 Task: Share your calendar with Rohanraj Sharma and set permission to 'Can view all details'.
Action: Mouse moved to (677, 228)
Screenshot: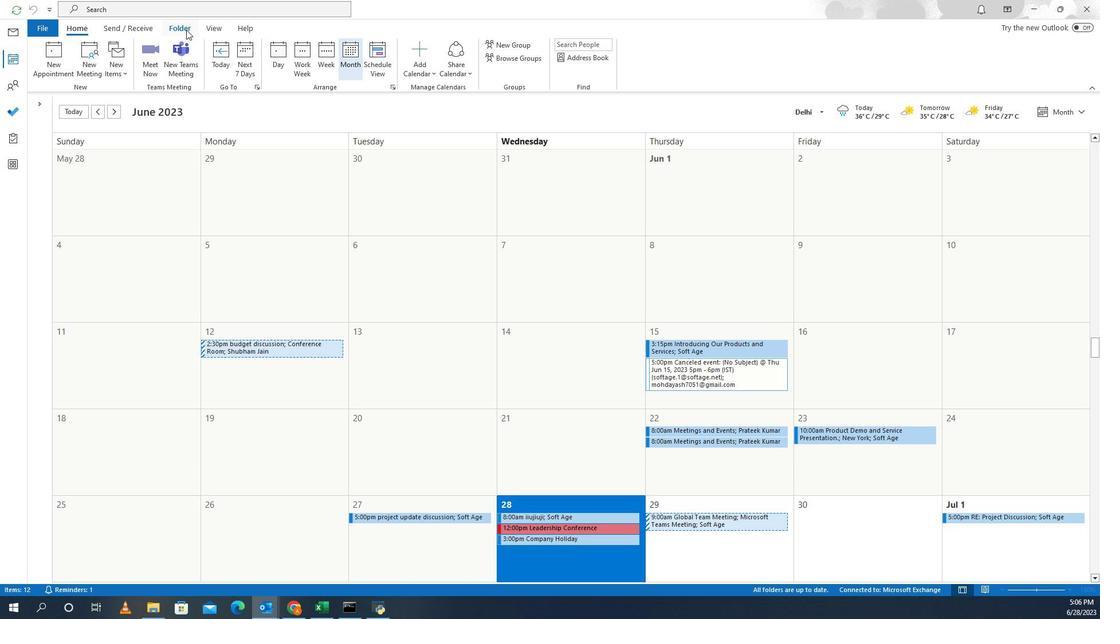 
Action: Mouse pressed left at (677, 228)
Screenshot: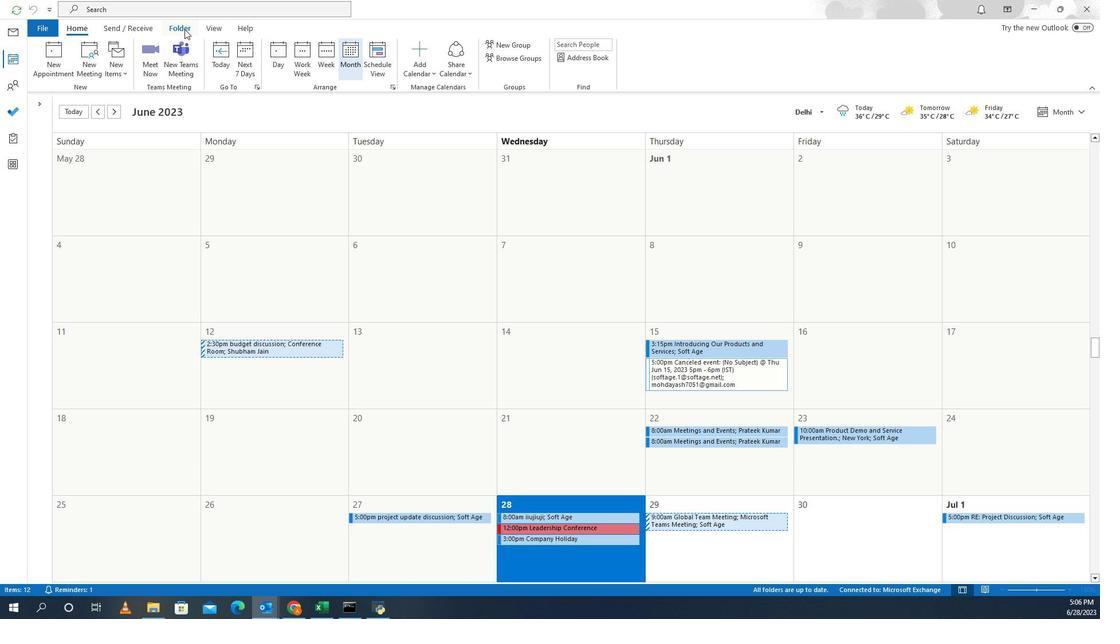 
Action: Mouse moved to (649, 241)
Screenshot: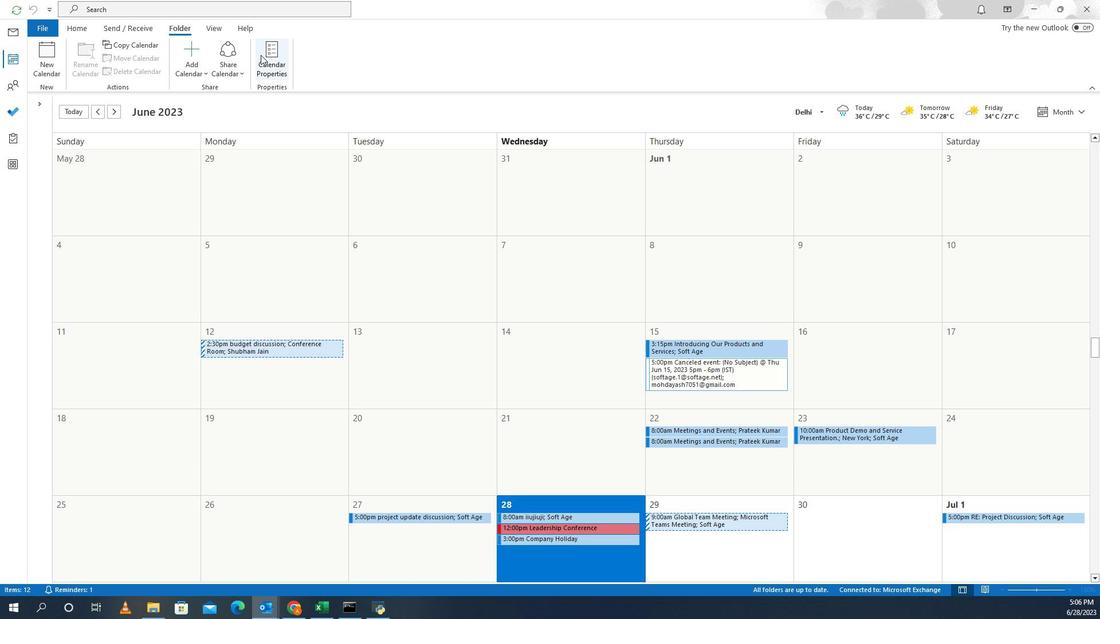 
Action: Mouse pressed left at (649, 241)
Screenshot: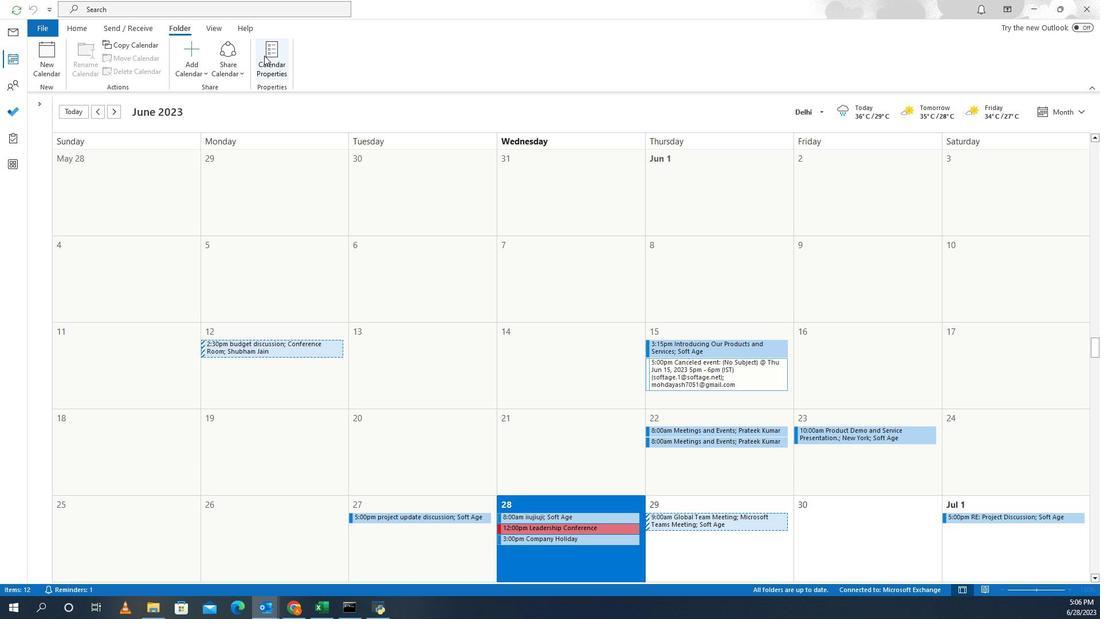 
Action: Mouse moved to (565, 291)
Screenshot: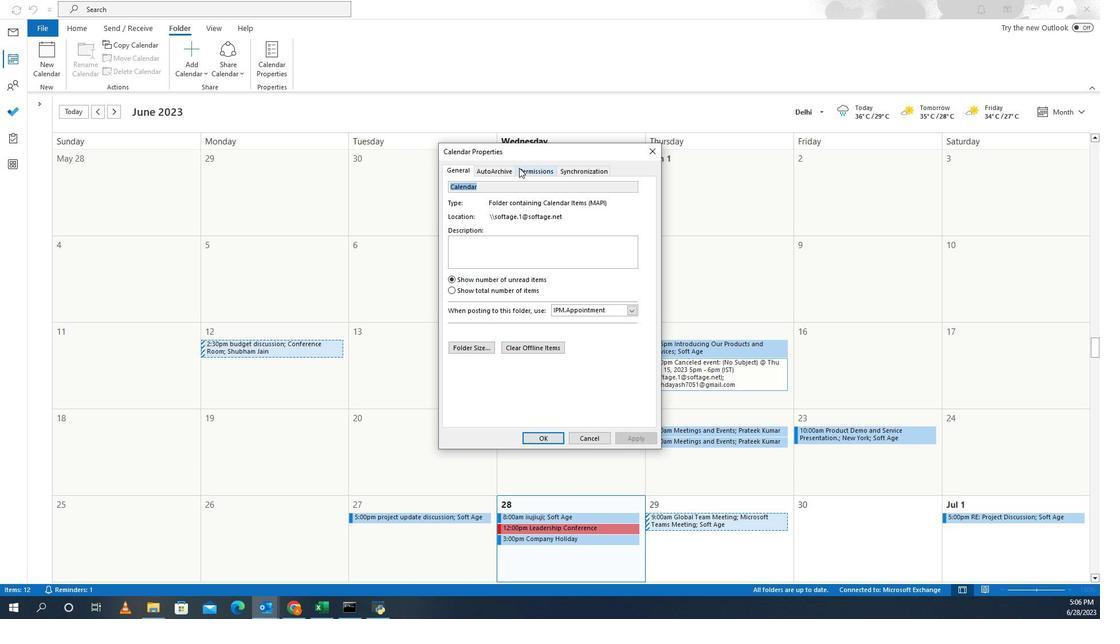 
Action: Mouse pressed left at (565, 291)
Screenshot: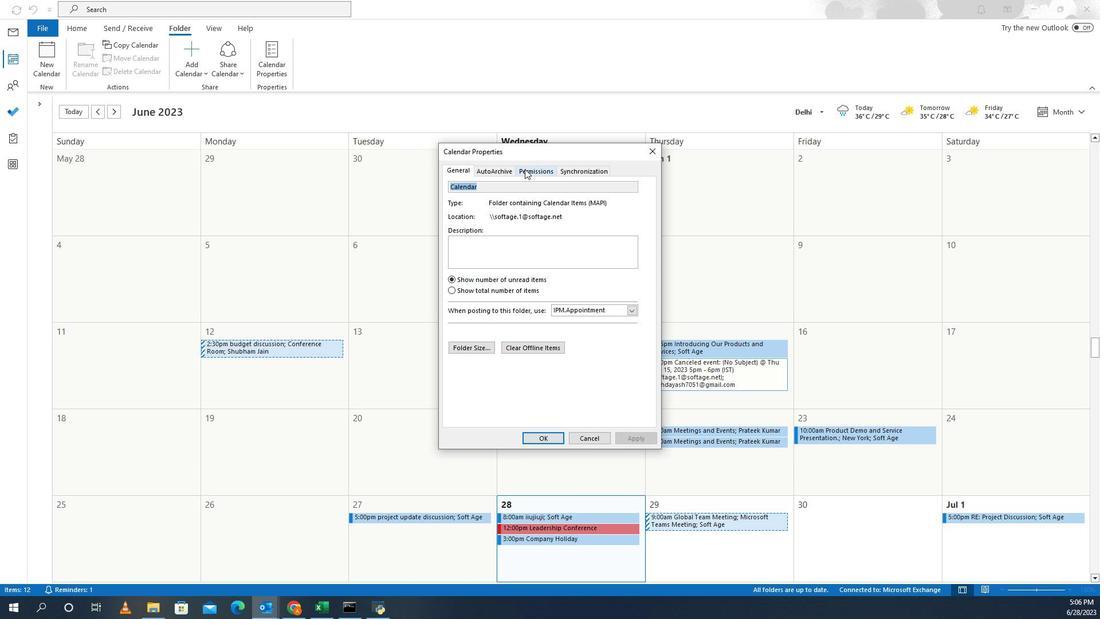 
Action: Mouse moved to (588, 378)
Screenshot: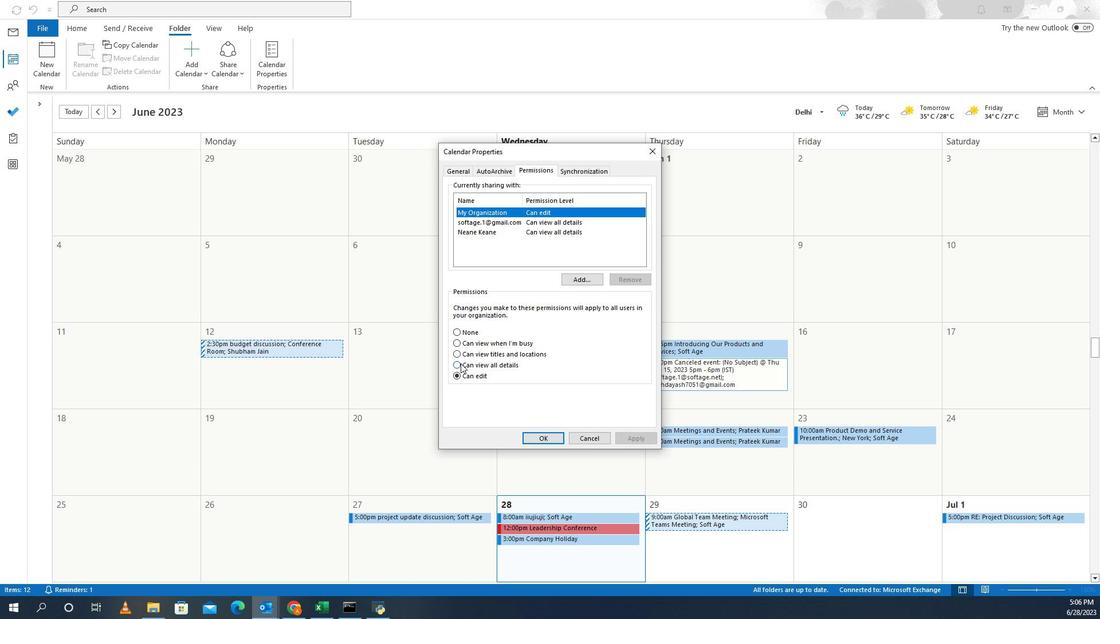 
Action: Mouse pressed left at (588, 378)
Screenshot: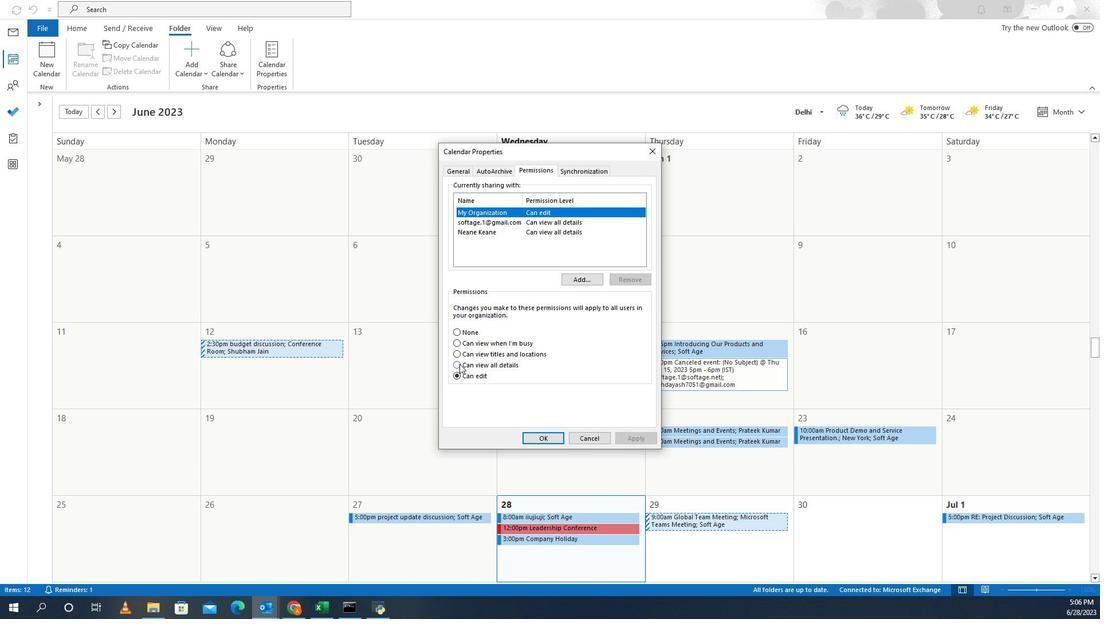 
Action: Mouse moved to (546, 341)
Screenshot: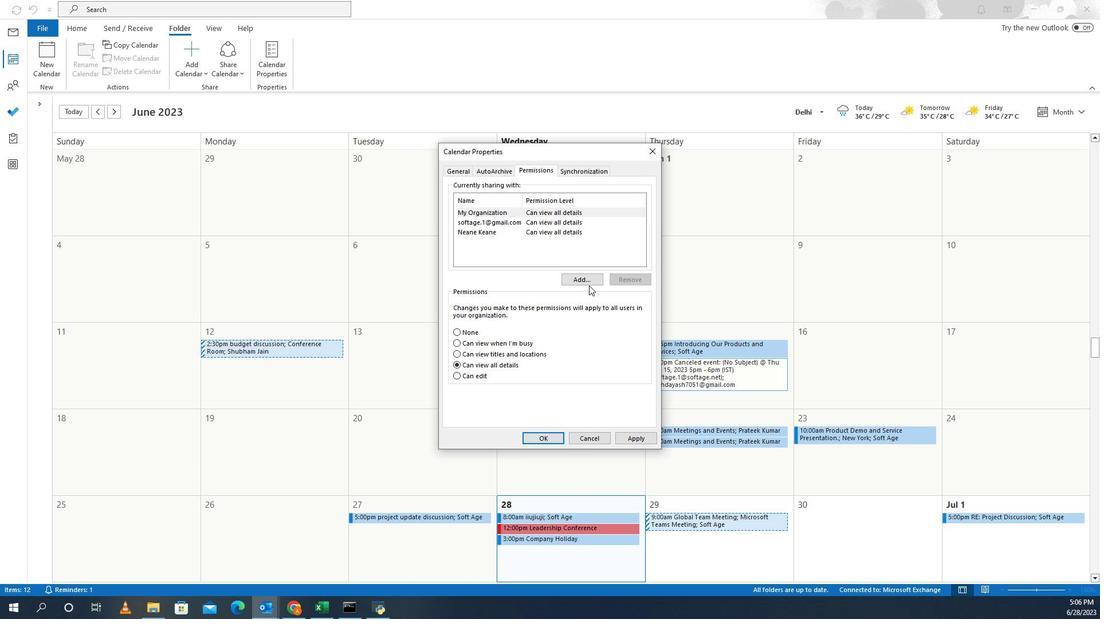 
Action: Mouse pressed left at (546, 341)
Screenshot: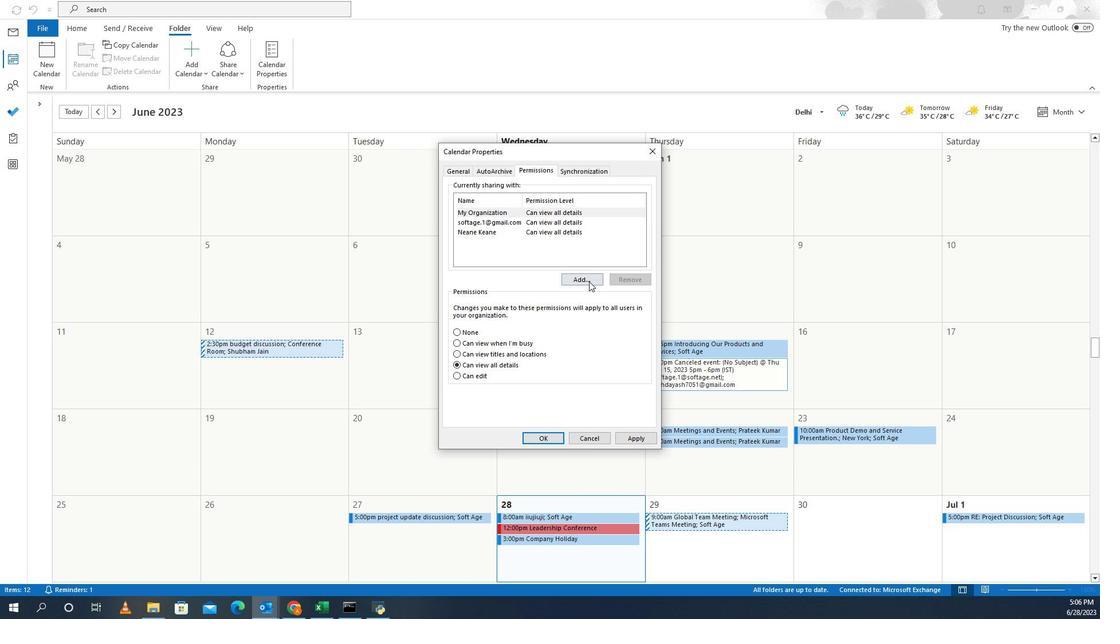 
Action: Mouse moved to (556, 392)
Screenshot: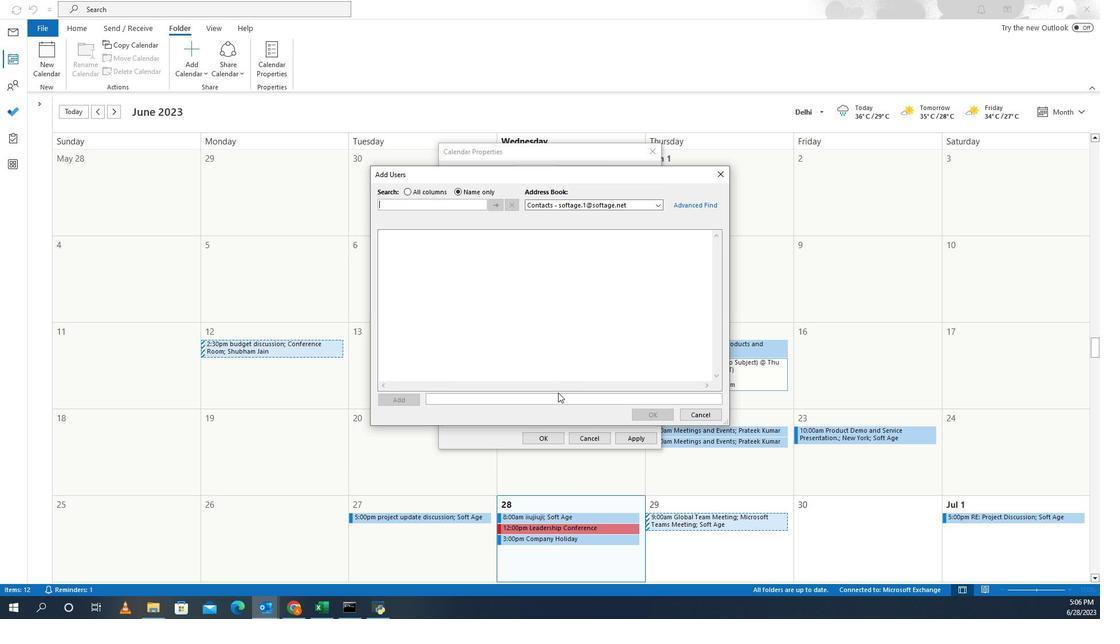 
Action: Mouse pressed left at (556, 392)
Screenshot: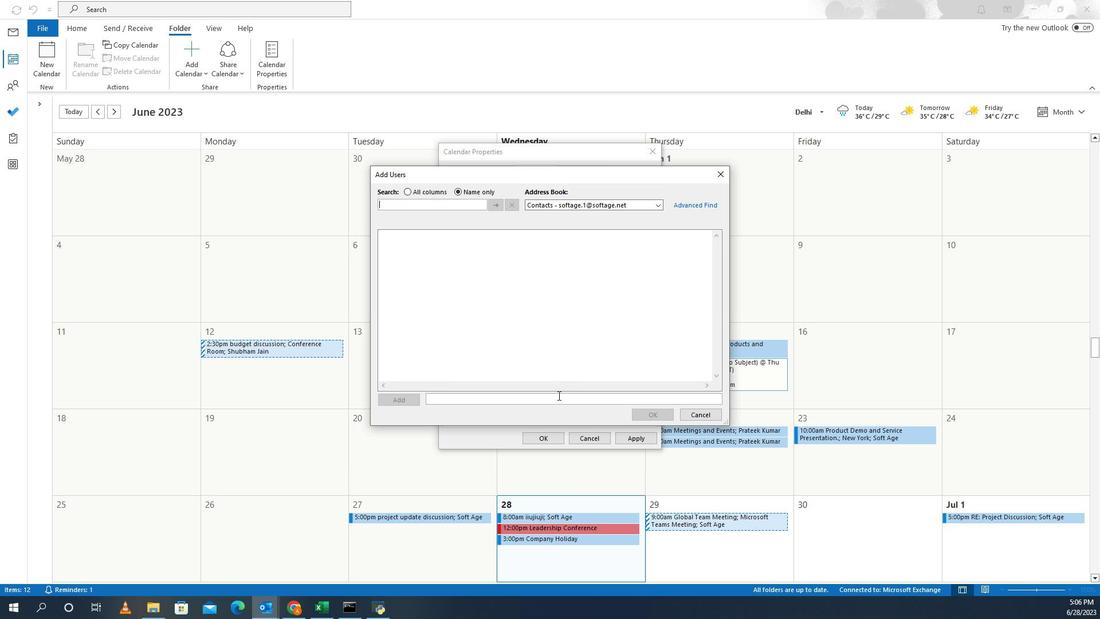 
Action: Mouse moved to (556, 392)
Screenshot: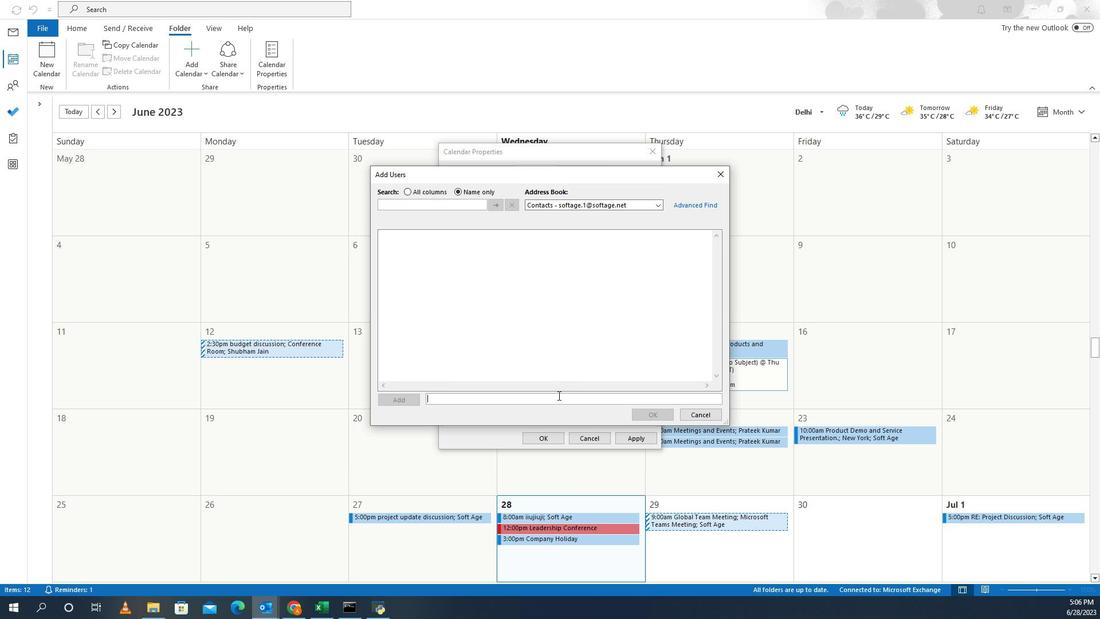 
Action: Key pressed rohanraj.sharma<Key.shift>@softage.net
Screenshot: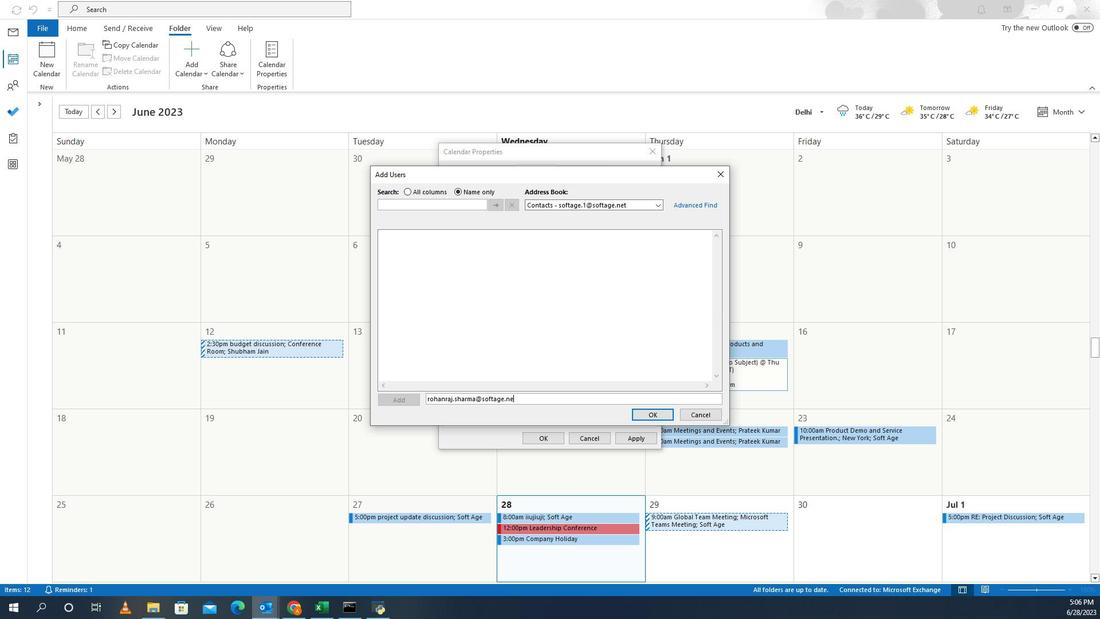 
Action: Mouse moved to (528, 401)
Screenshot: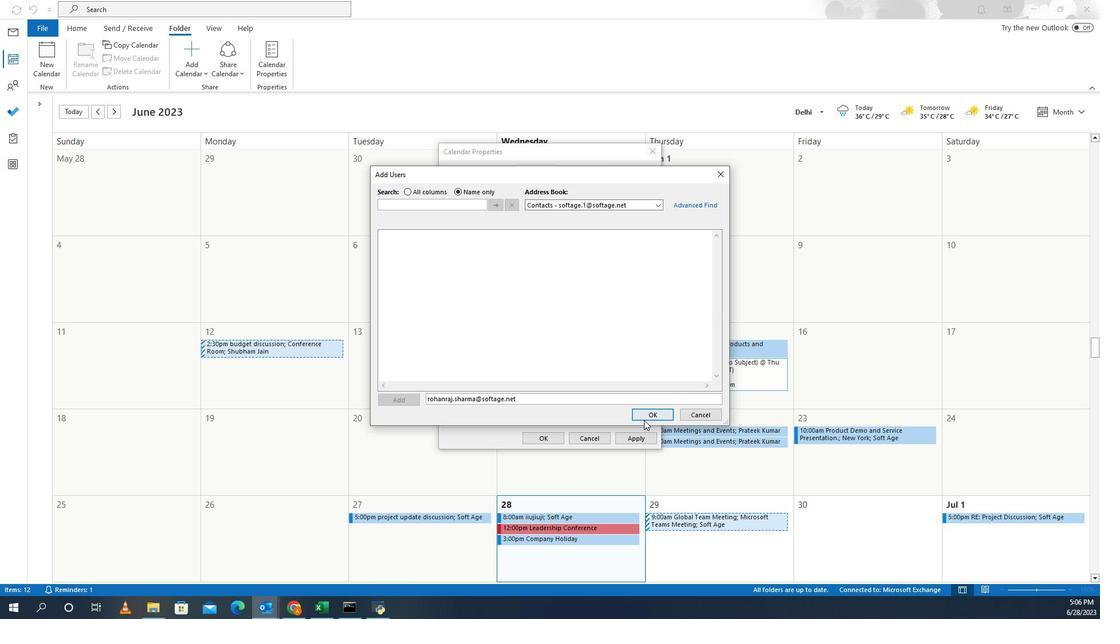 
Action: Mouse pressed left at (528, 401)
Screenshot: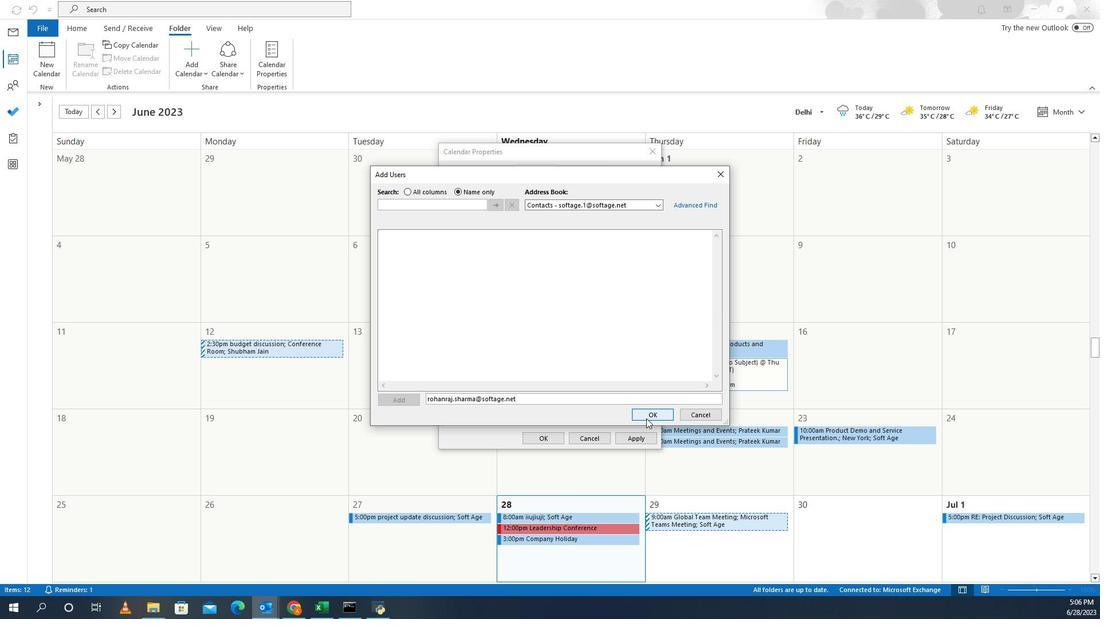 
Action: Mouse moved to (530, 409)
Screenshot: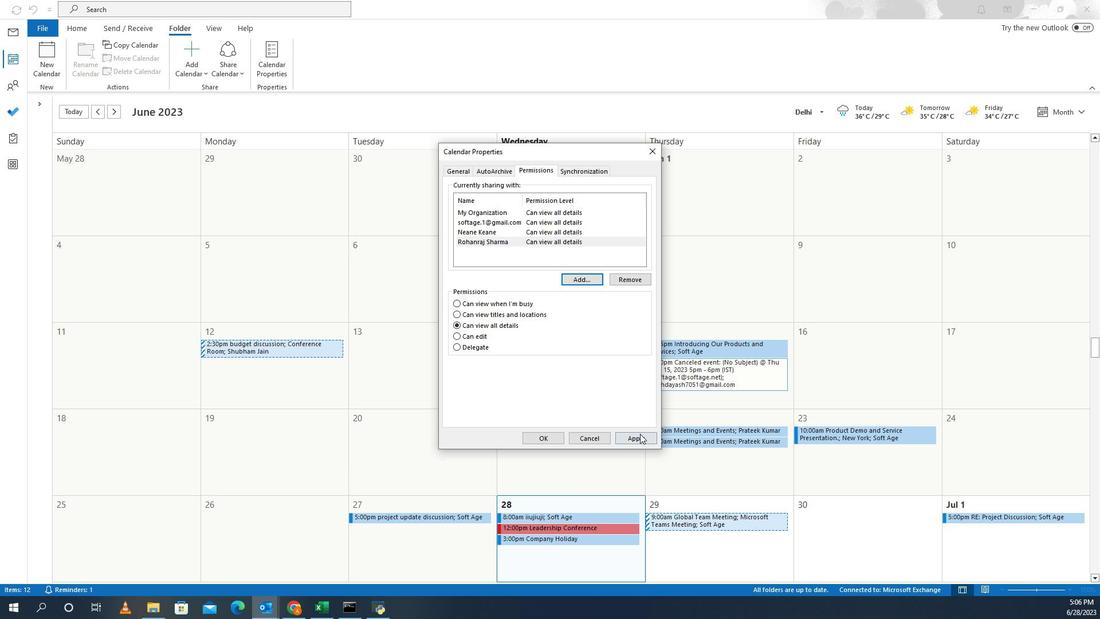
Action: Mouse pressed left at (530, 409)
Screenshot: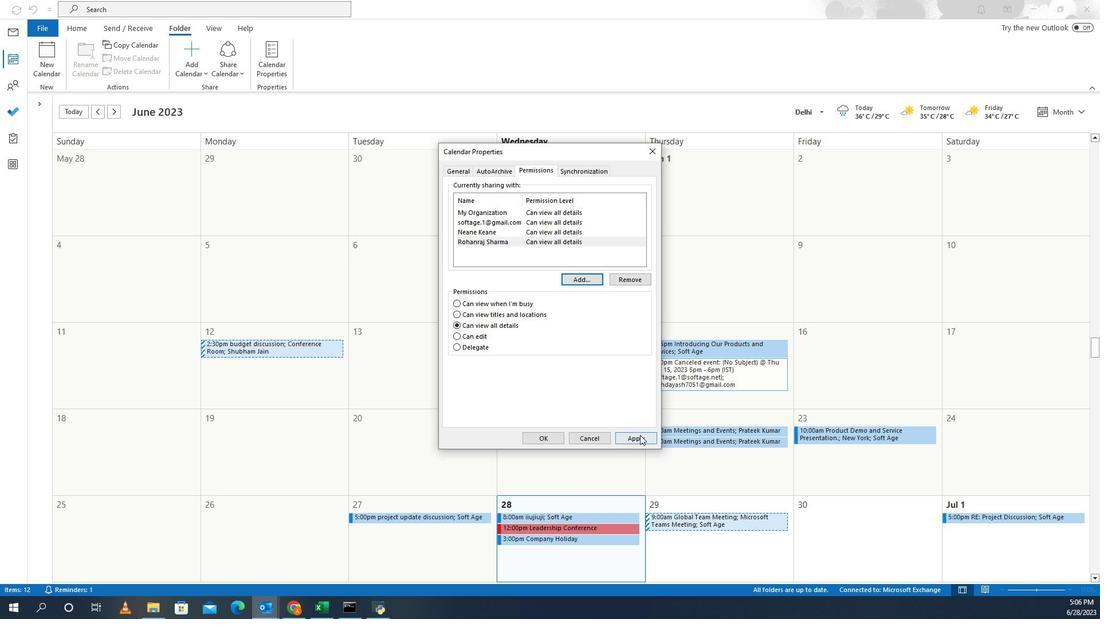 
Action: Mouse moved to (557, 410)
Screenshot: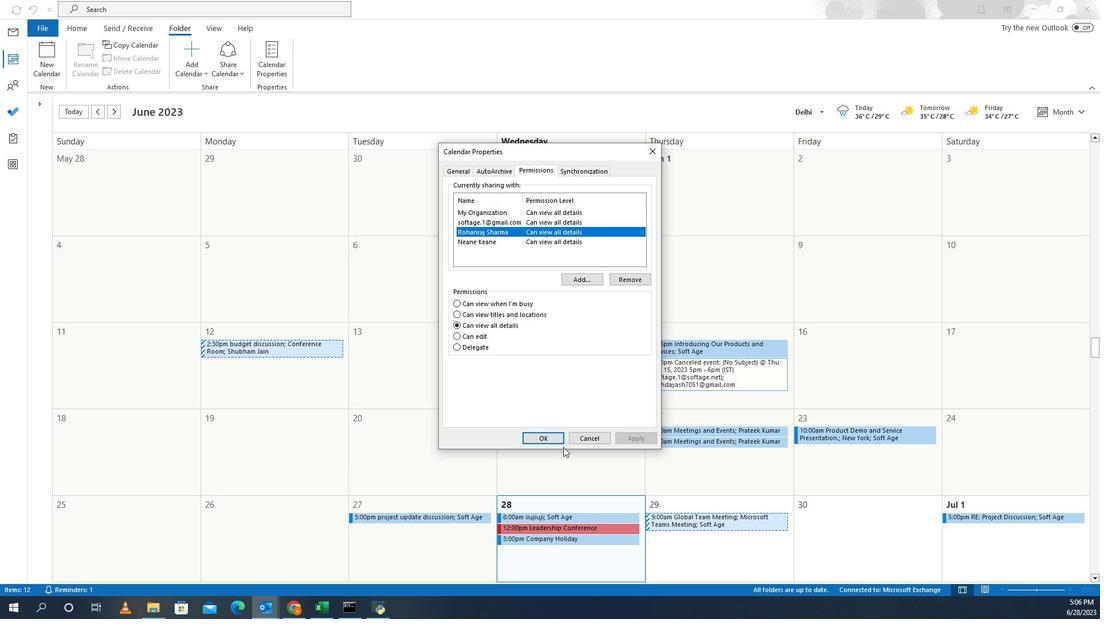 
Action: Mouse pressed left at (557, 410)
Screenshot: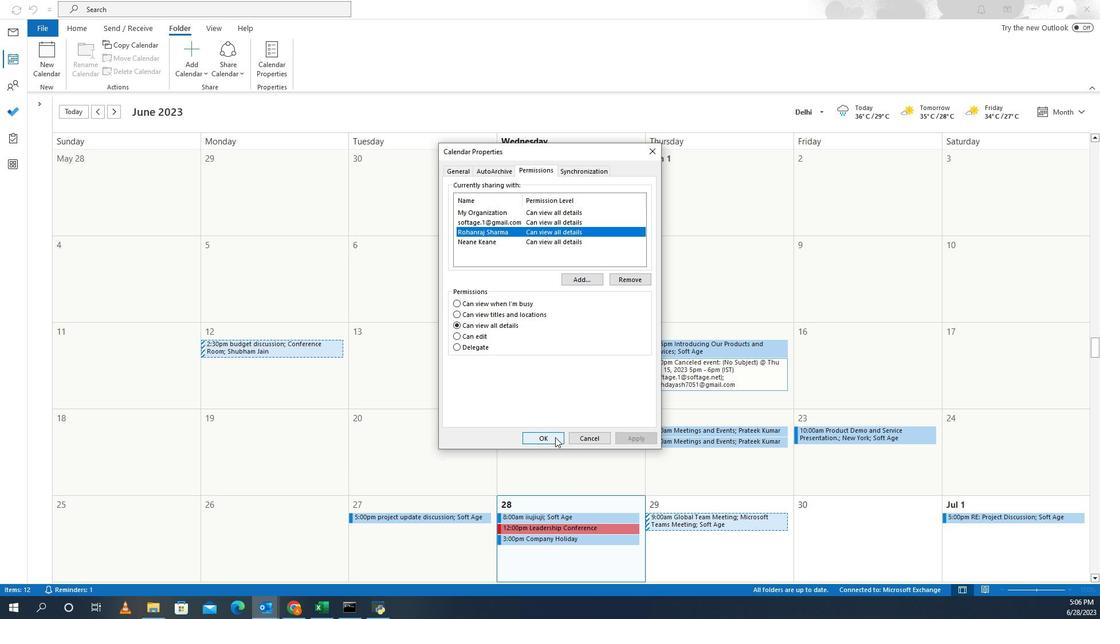 
